 Task: Create a task  Create a new online platform for online meditation and mindfulness sessions , assign it to team member softage.1@softage.net in the project BrightTech and update the status of the task to  Off Track , set the priority of the task to Medium
Action: Mouse moved to (81, 58)
Screenshot: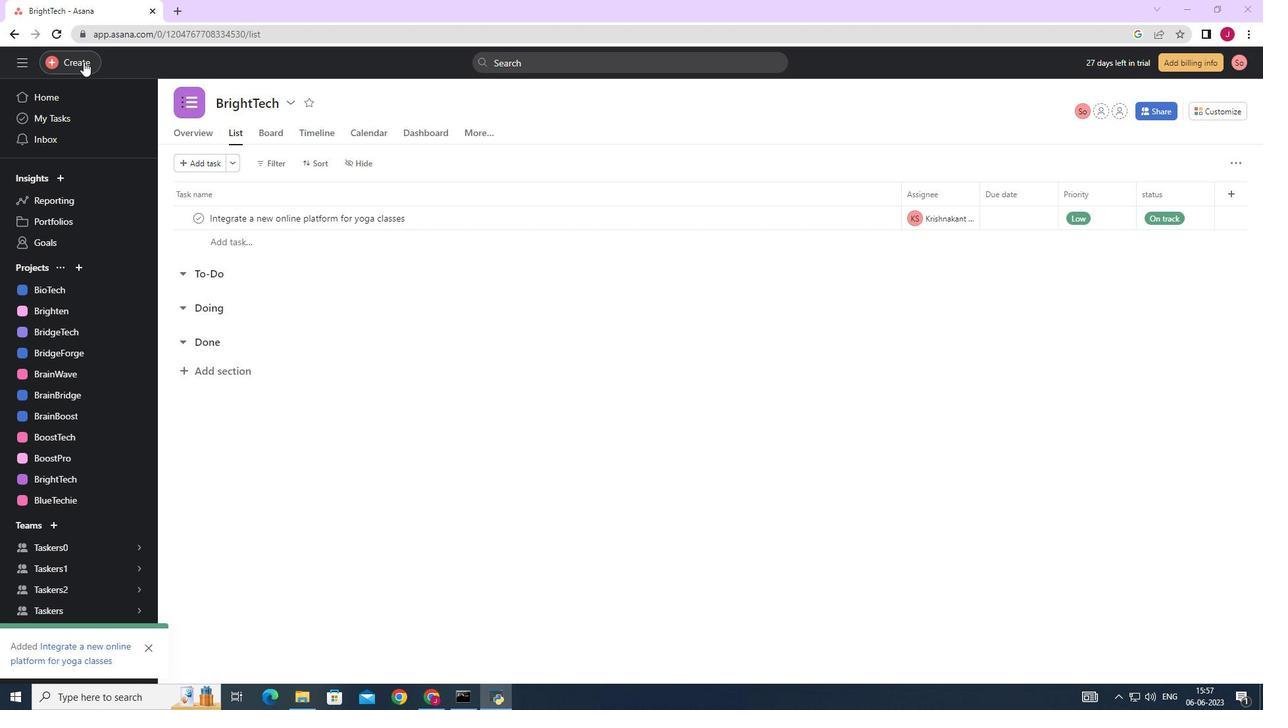
Action: Mouse pressed left at (81, 58)
Screenshot: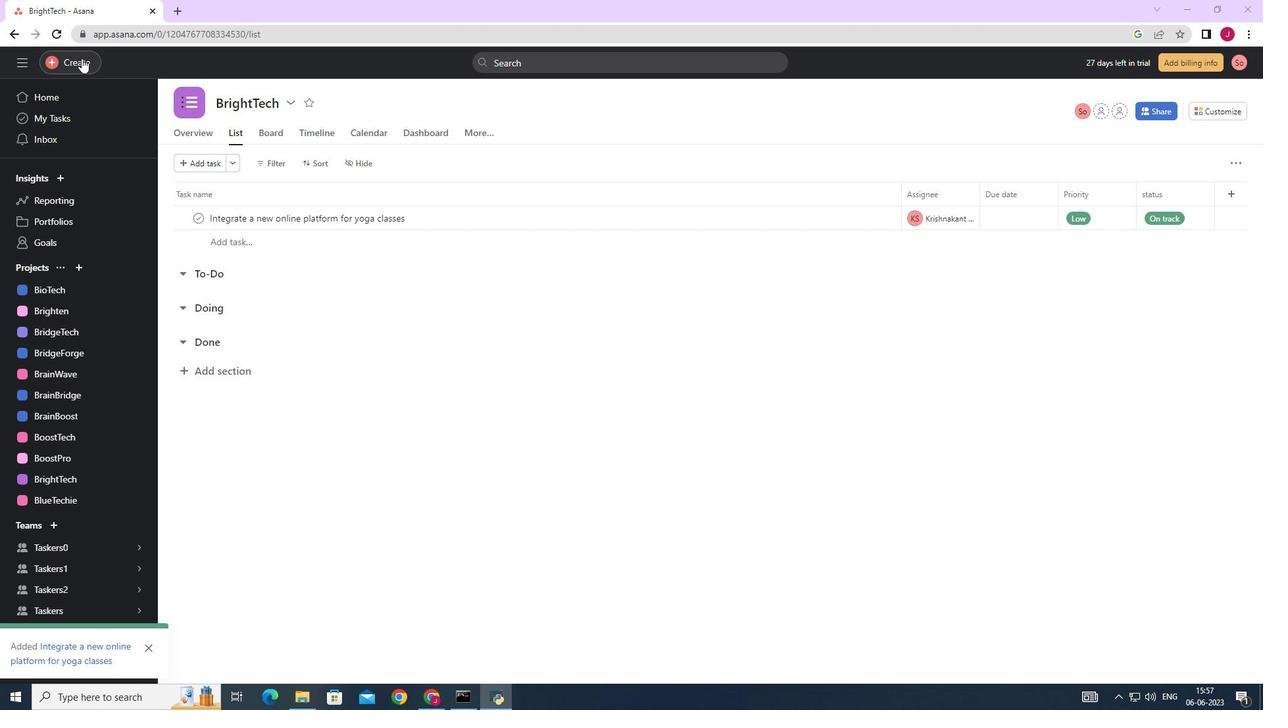 
Action: Mouse moved to (174, 64)
Screenshot: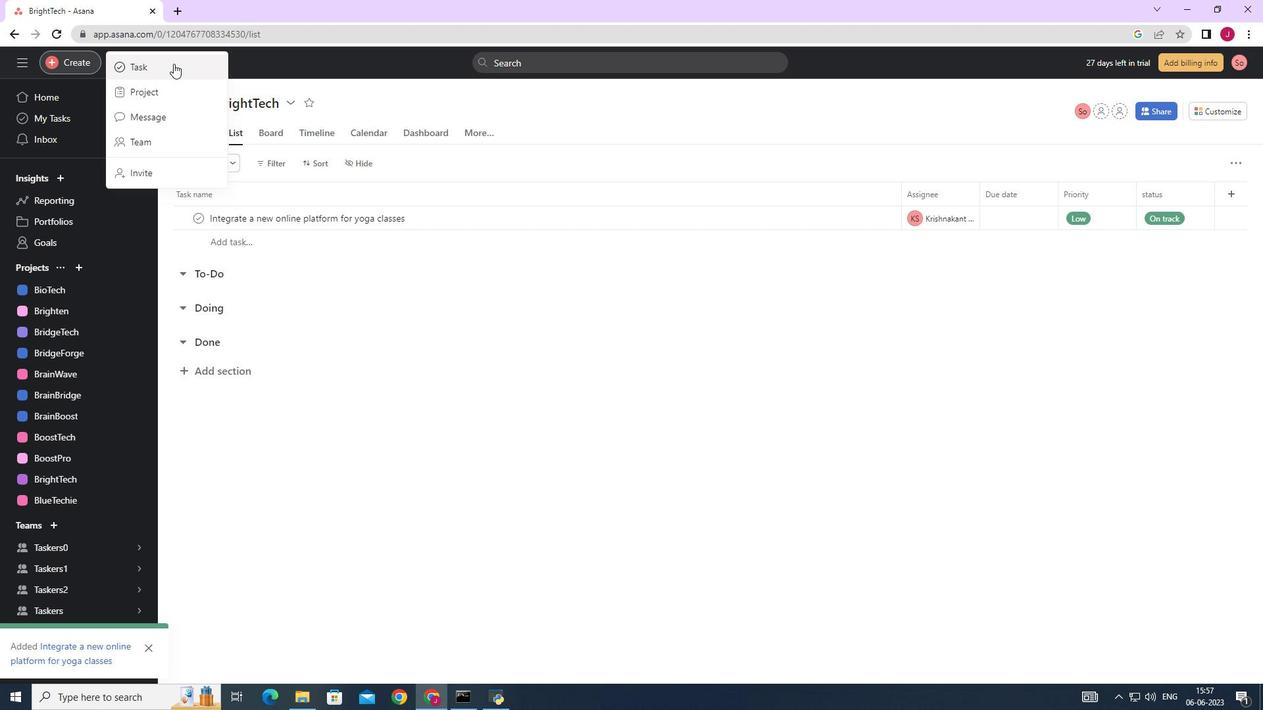 
Action: Mouse pressed left at (174, 64)
Screenshot: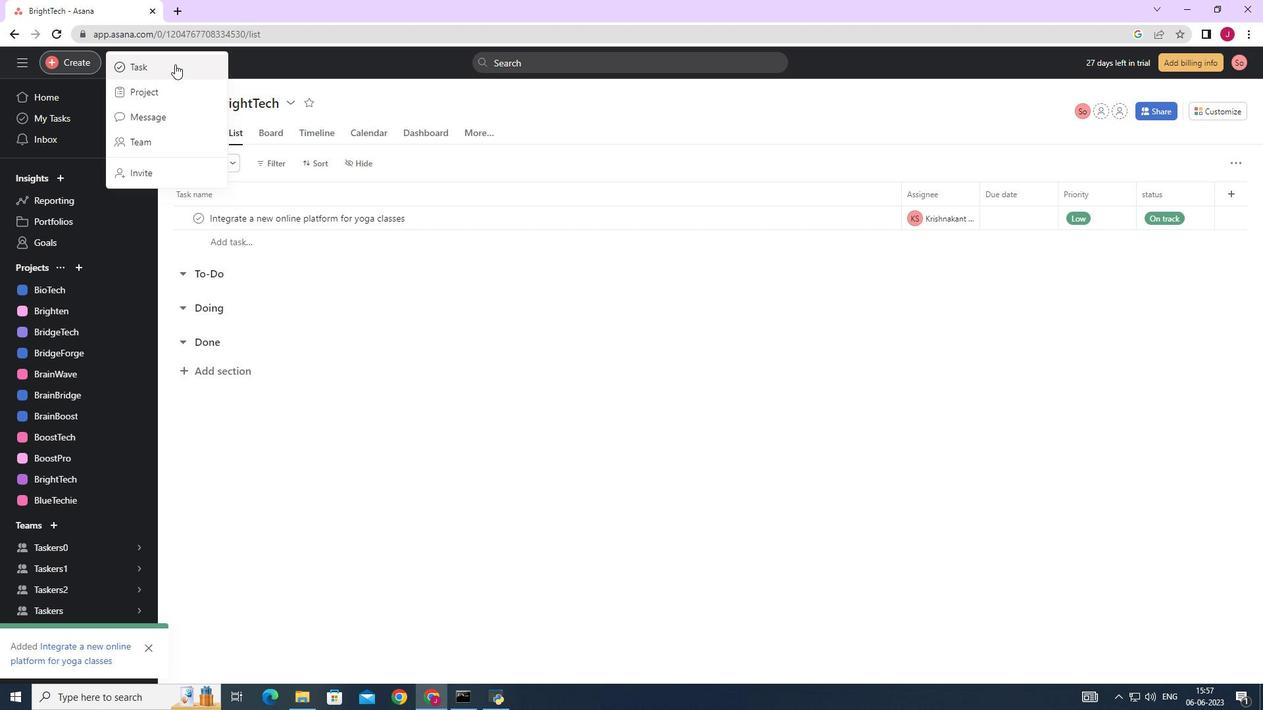 
Action: Mouse moved to (996, 437)
Screenshot: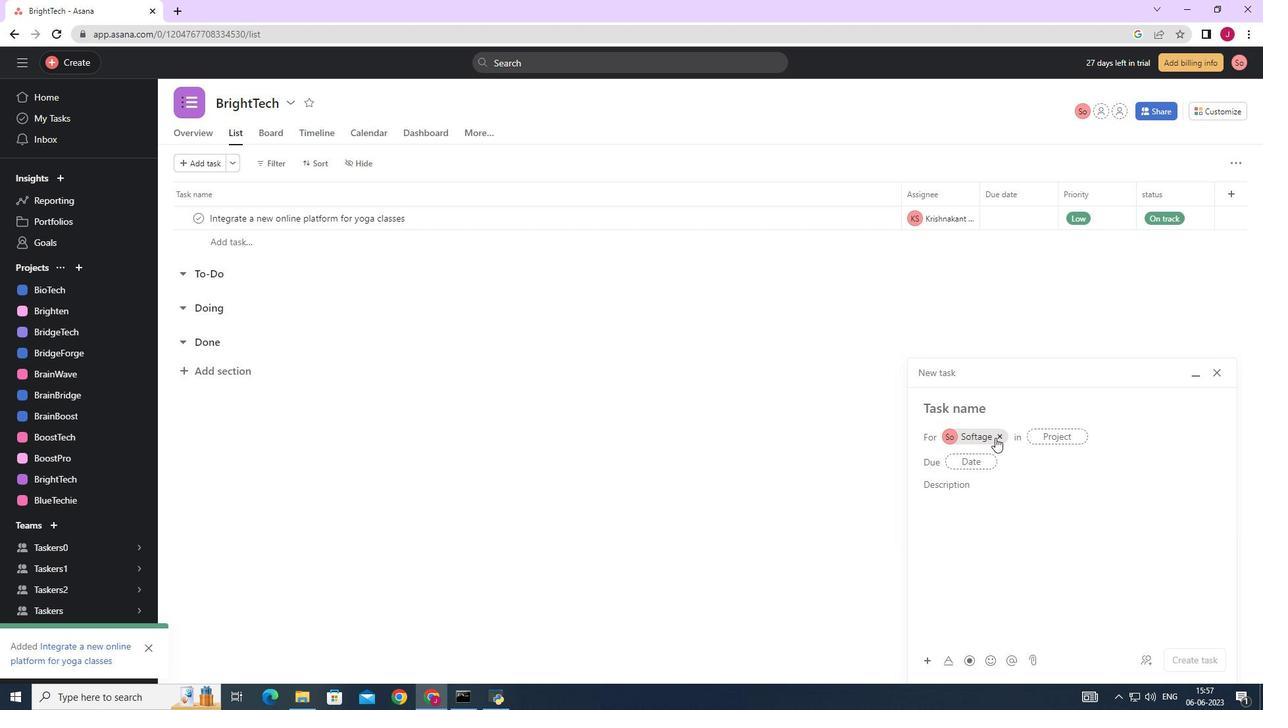 
Action: Mouse pressed left at (996, 437)
Screenshot: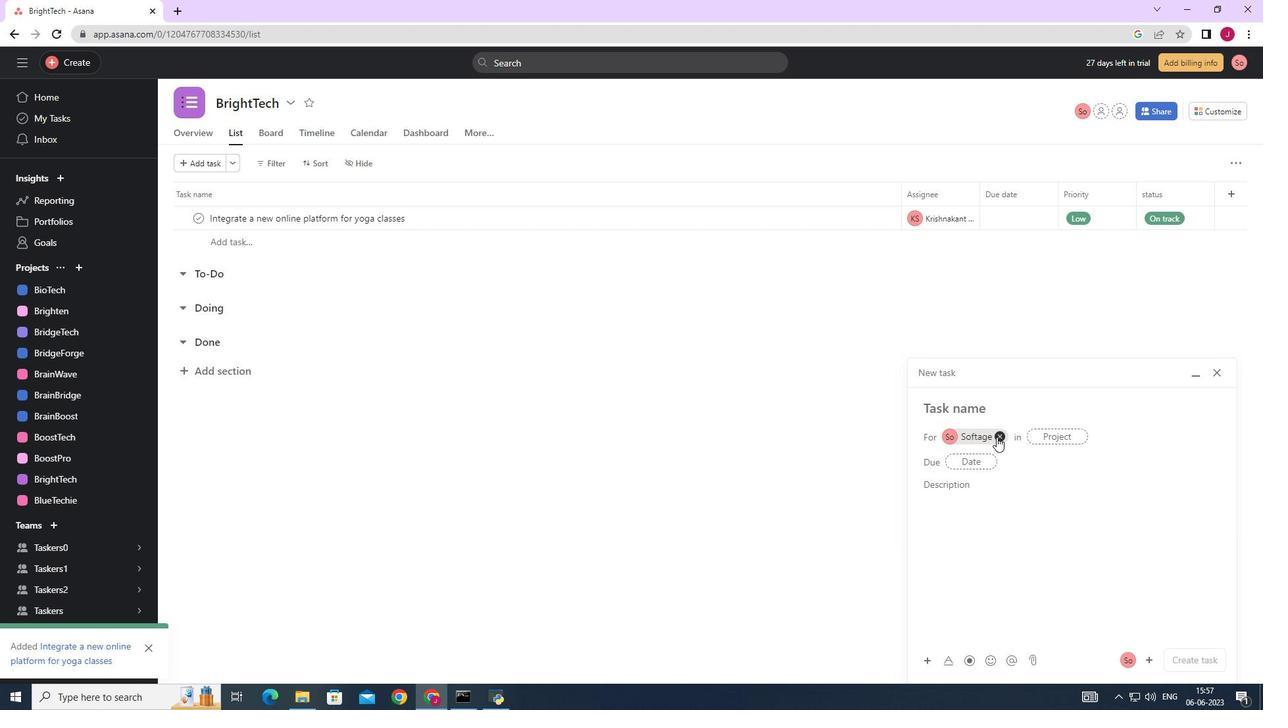 
Action: Mouse moved to (964, 408)
Screenshot: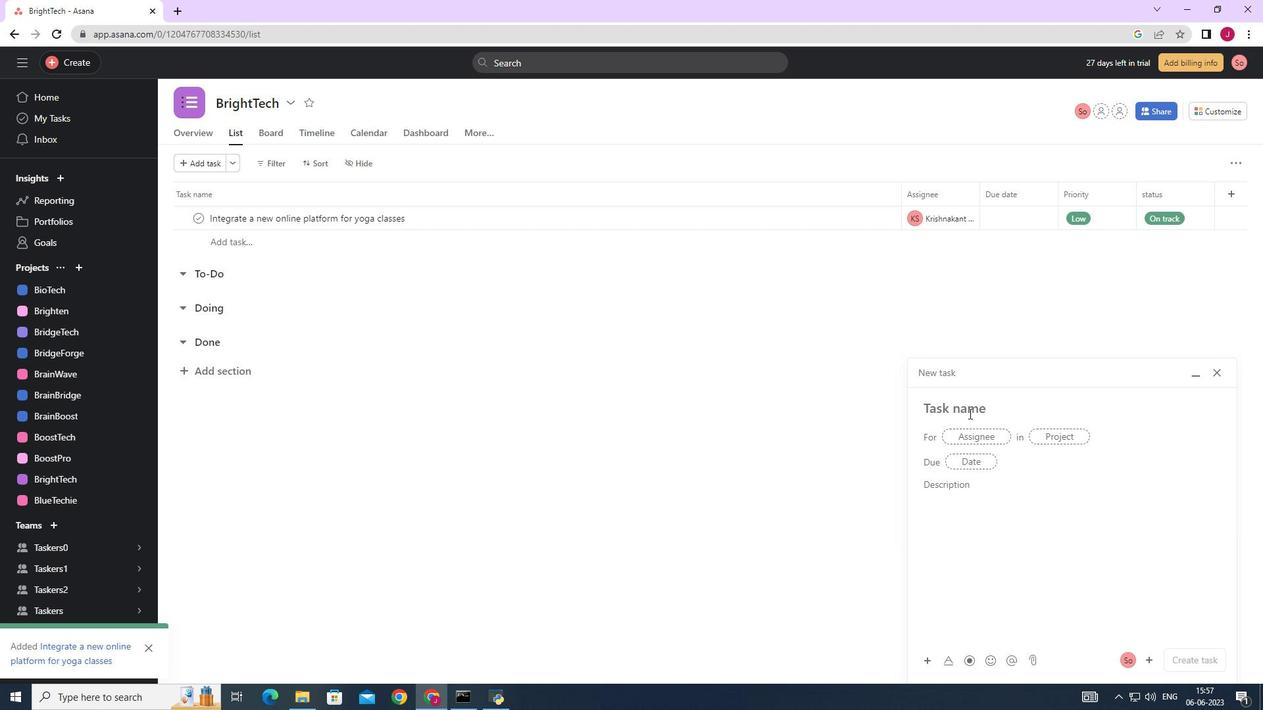 
Action: Mouse pressed left at (964, 408)
Screenshot: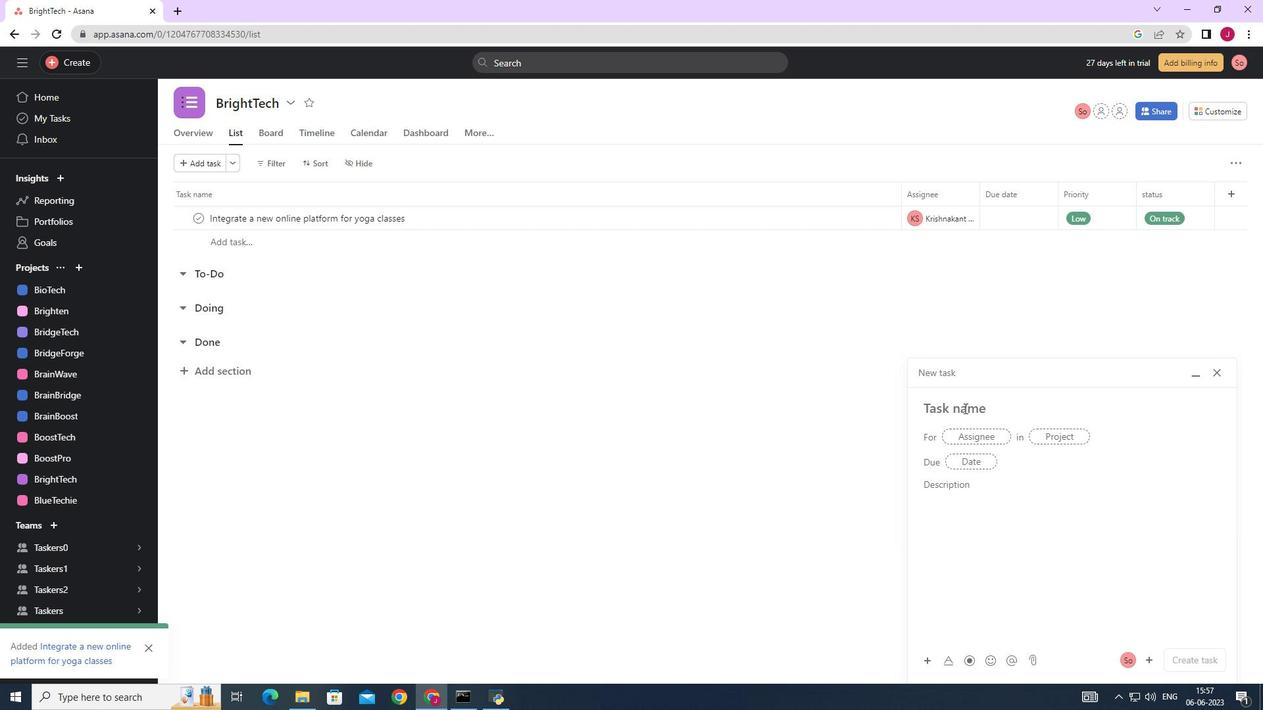 
Action: Key pressed <Key.caps_lock>C<Key.caps_lock>reate<Key.space>anew<Key.space><Key.backspace><Key.backspace><Key.backspace><Key.backspace><Key.space>new<Key.space>online<Key.space>platform<Key.space>for<Key.space>online<Key.space>mediation<Key.space>and<Key.space>mindfulns<Key.backspace>ess<Key.space>sessions
Screenshot: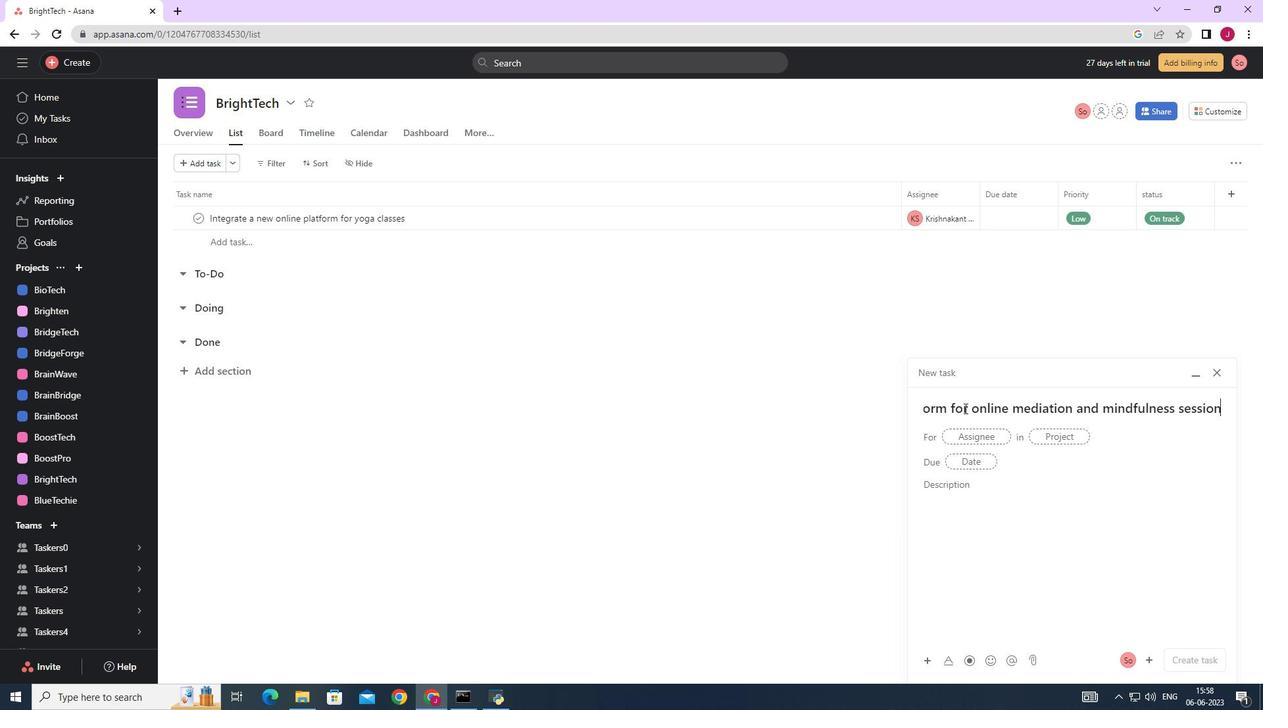 
Action: Mouse moved to (986, 434)
Screenshot: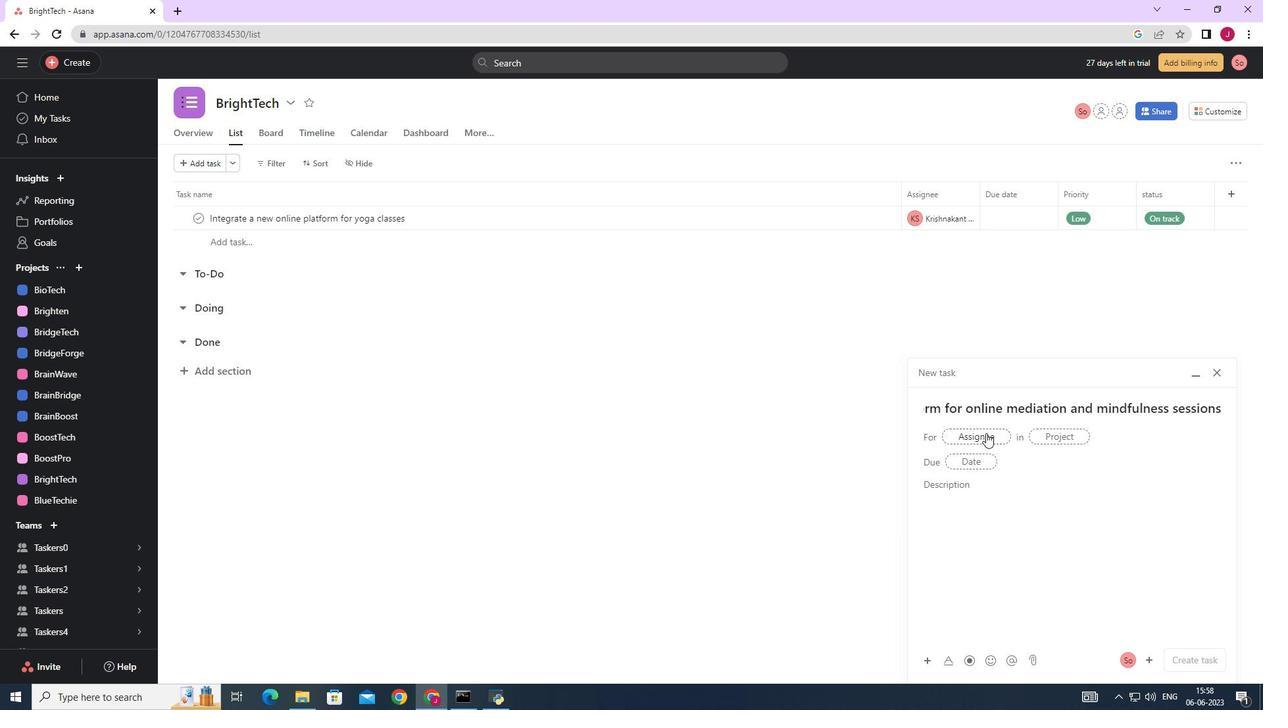 
Action: Mouse pressed left at (986, 434)
Screenshot: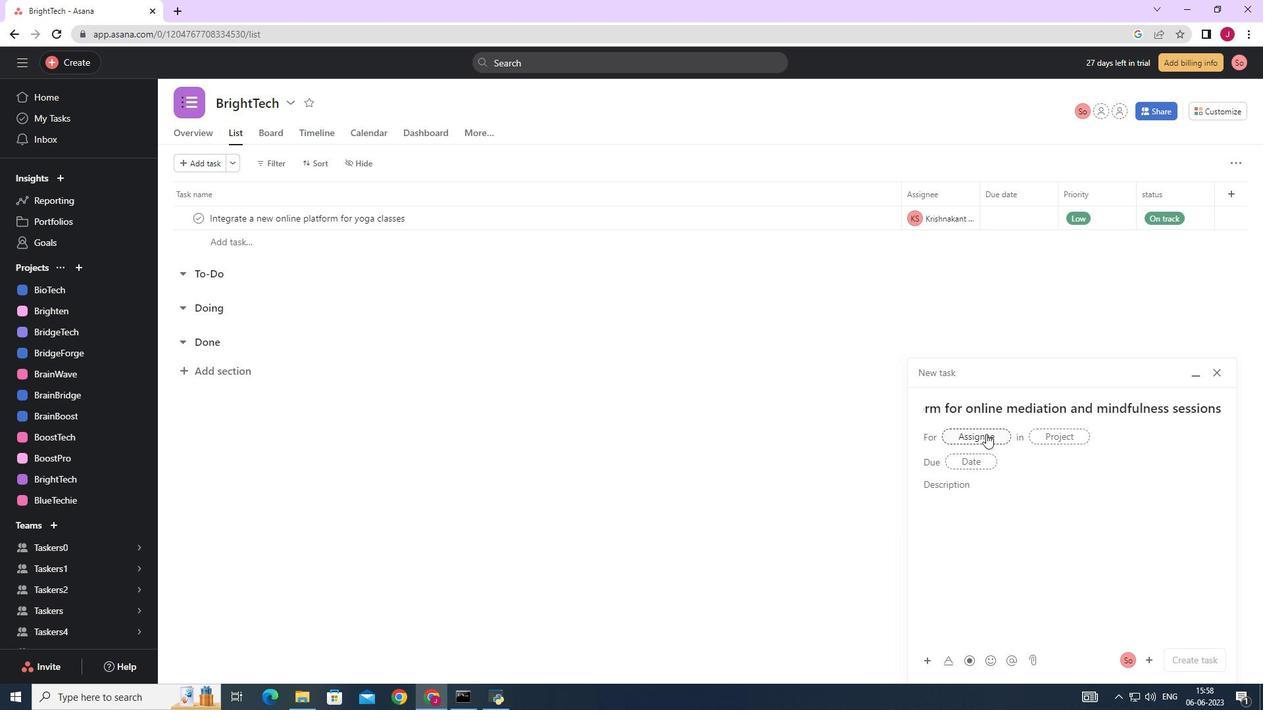 
Action: Key pressed softage.1
Screenshot: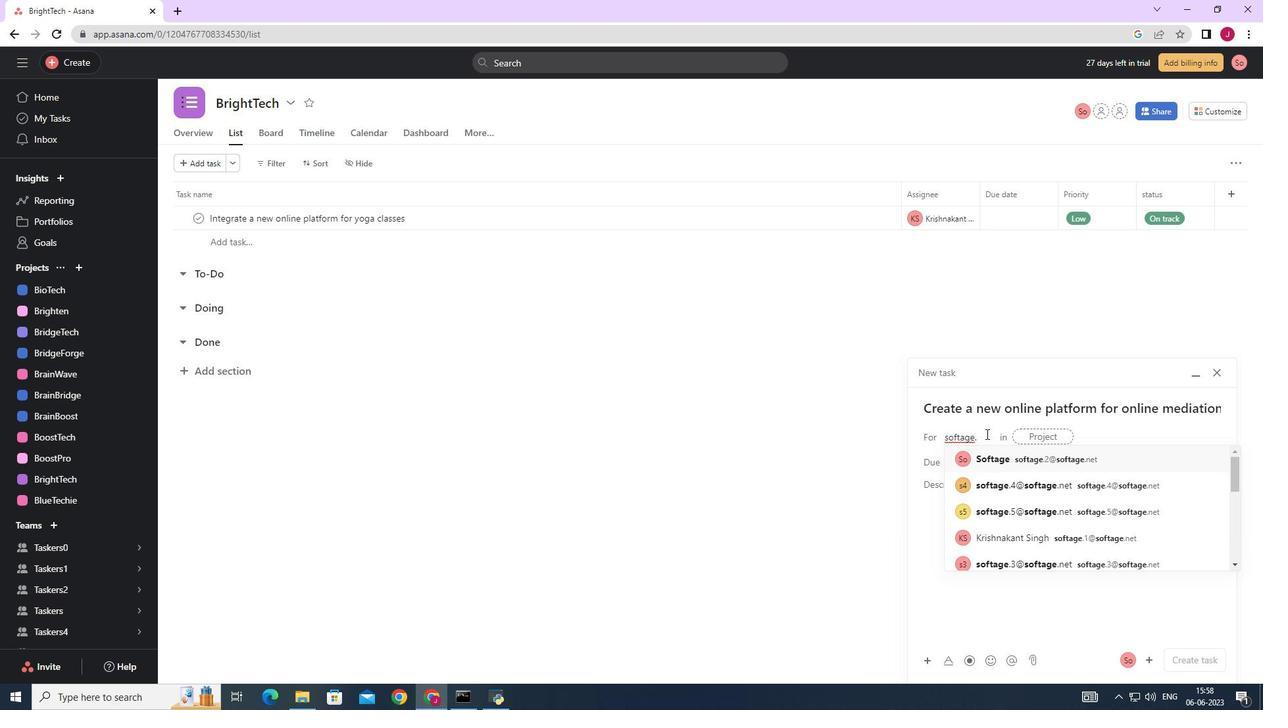 
Action: Mouse moved to (997, 457)
Screenshot: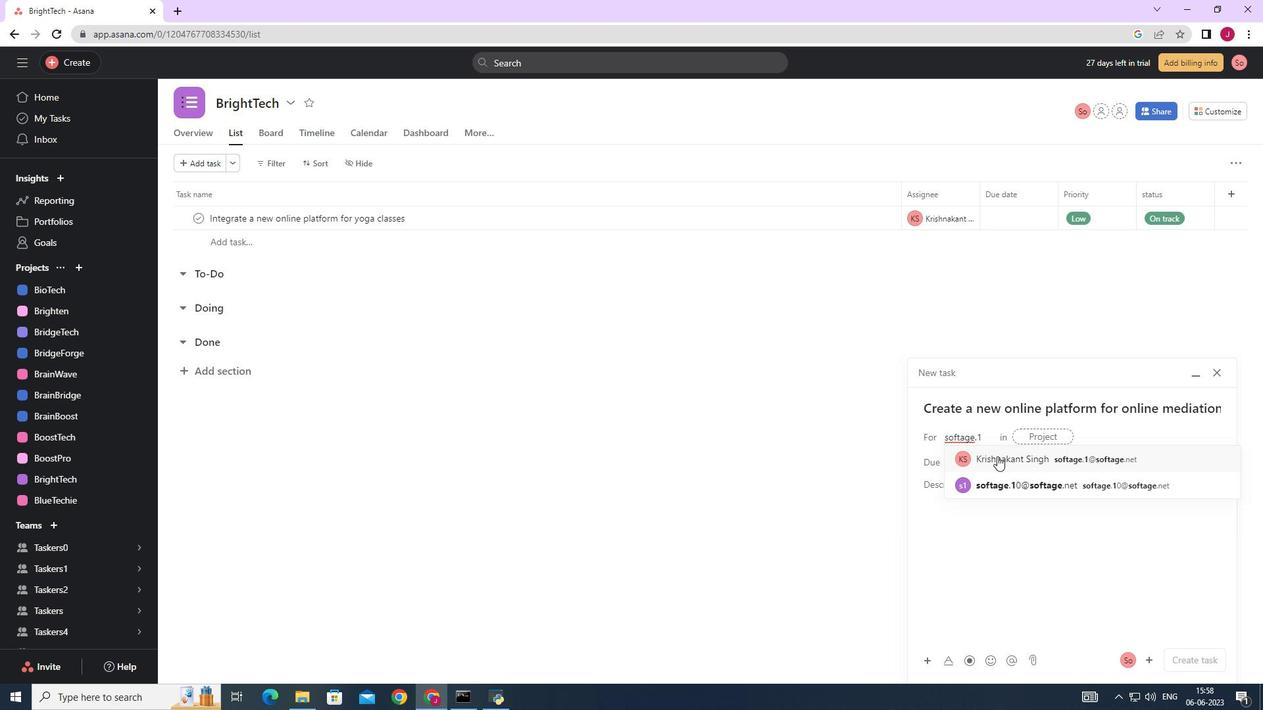 
Action: Mouse pressed left at (997, 457)
Screenshot: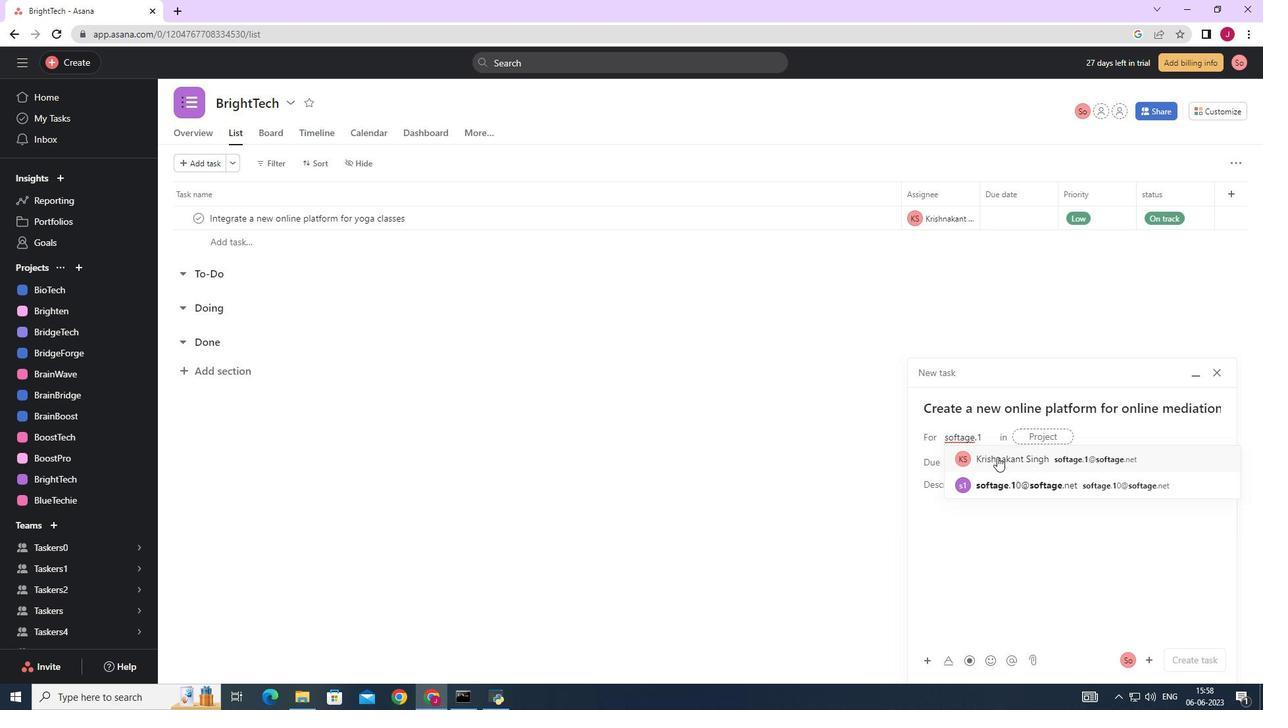 
Action: Mouse moved to (946, 482)
Screenshot: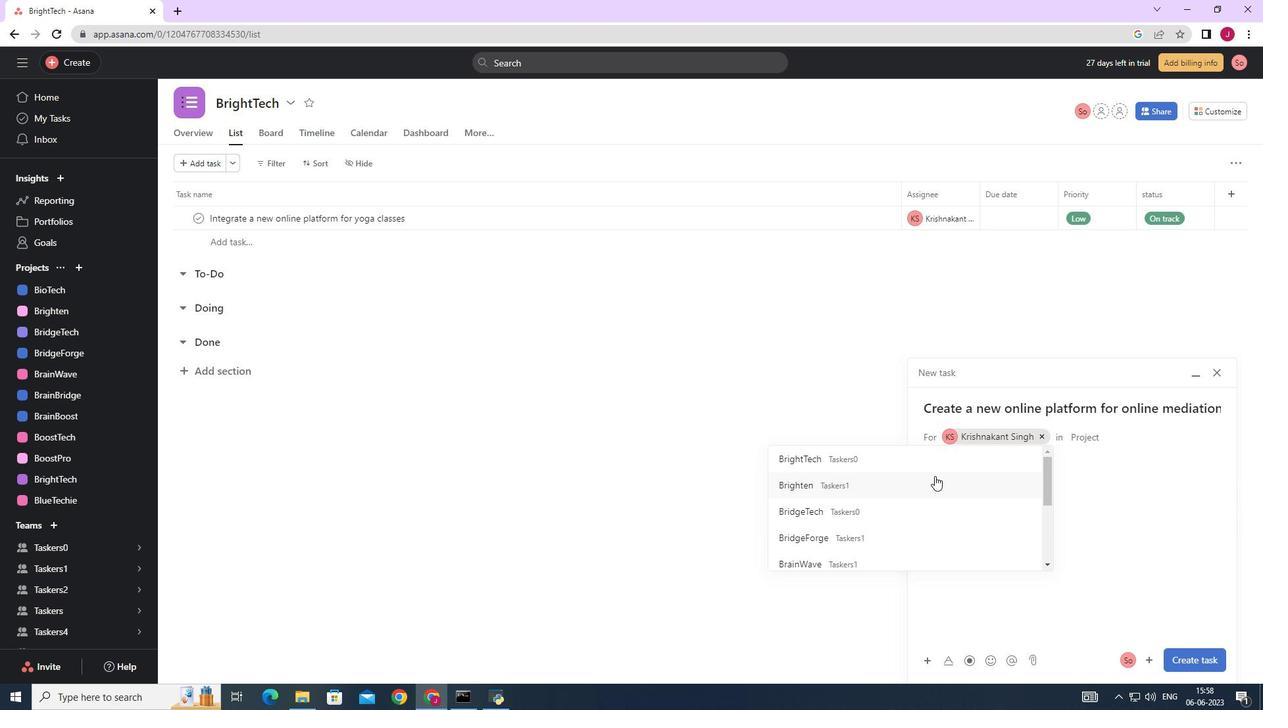 
Action: Mouse scrolled (946, 482) with delta (0, 0)
Screenshot: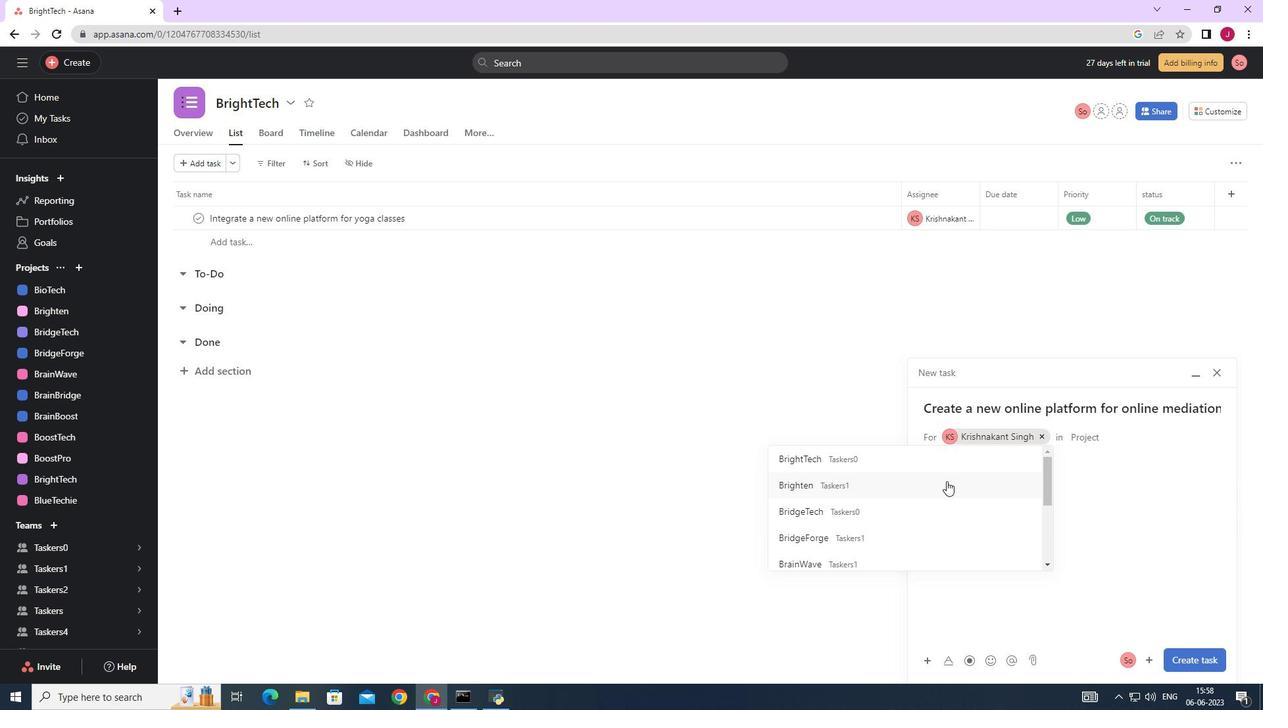 
Action: Mouse scrolled (946, 482) with delta (0, 0)
Screenshot: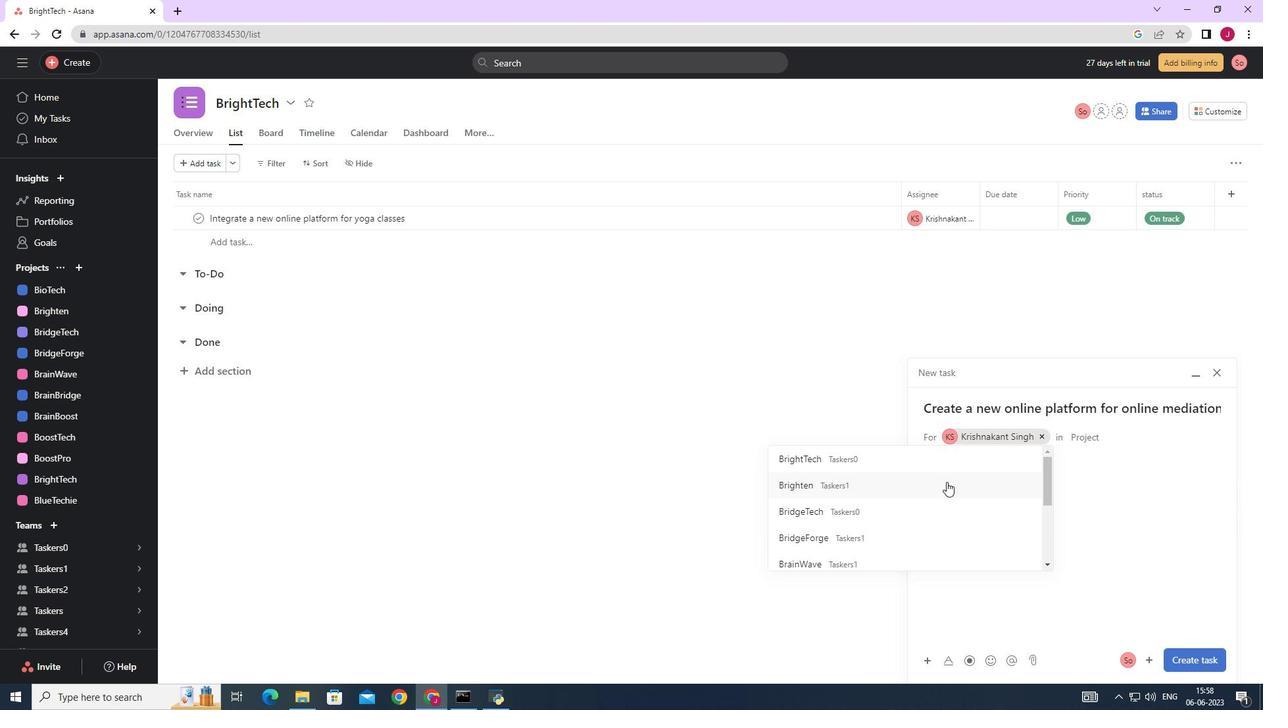 
Action: Mouse moved to (837, 460)
Screenshot: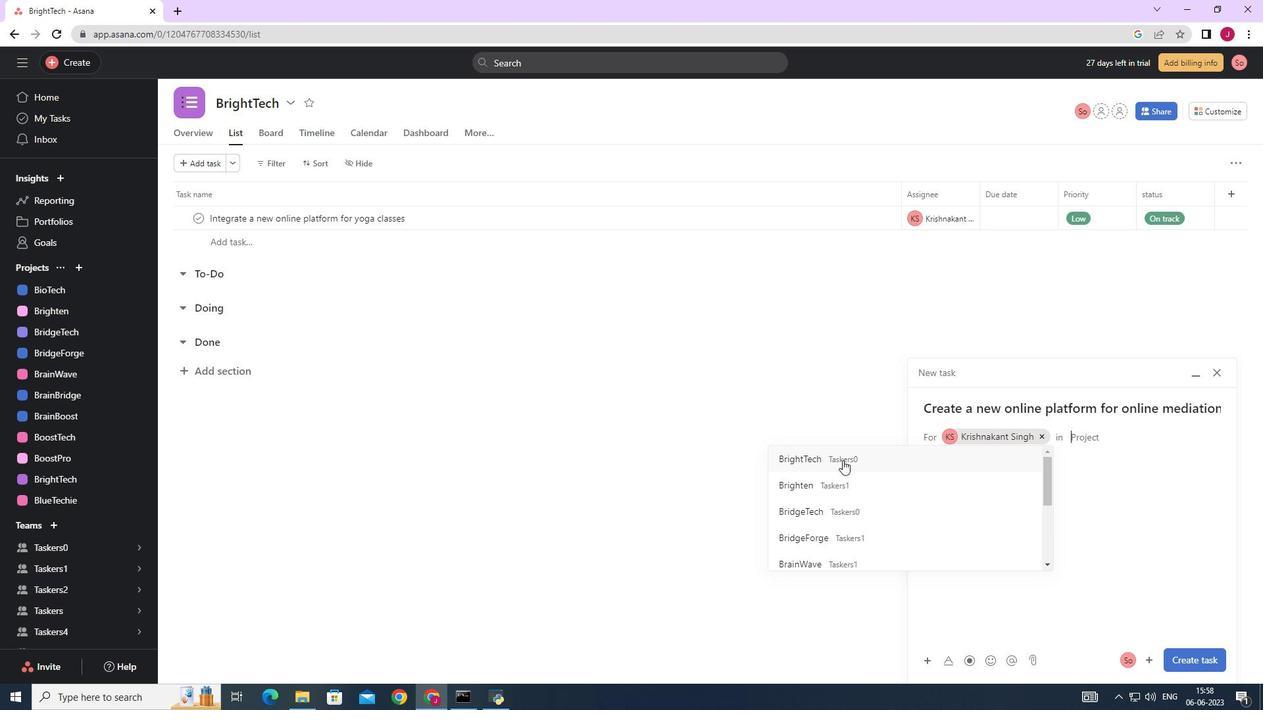
Action: Mouse pressed left at (837, 460)
Screenshot: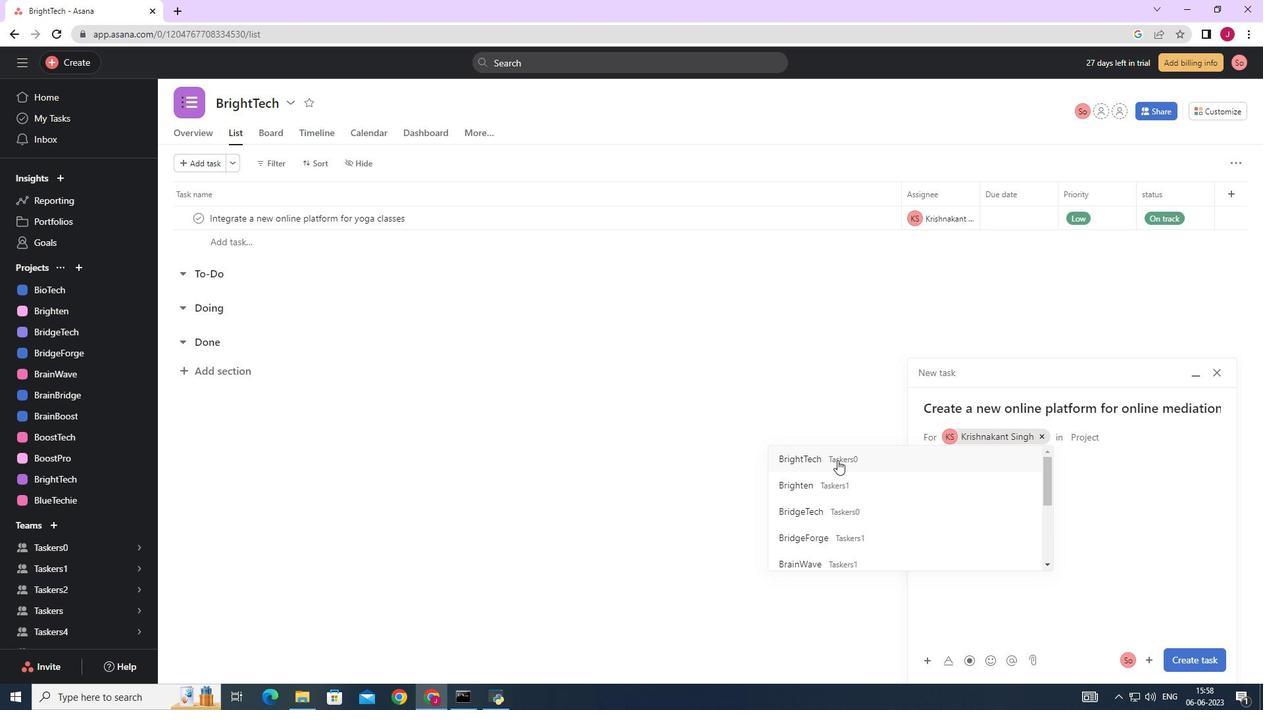 
Action: Mouse moved to (996, 488)
Screenshot: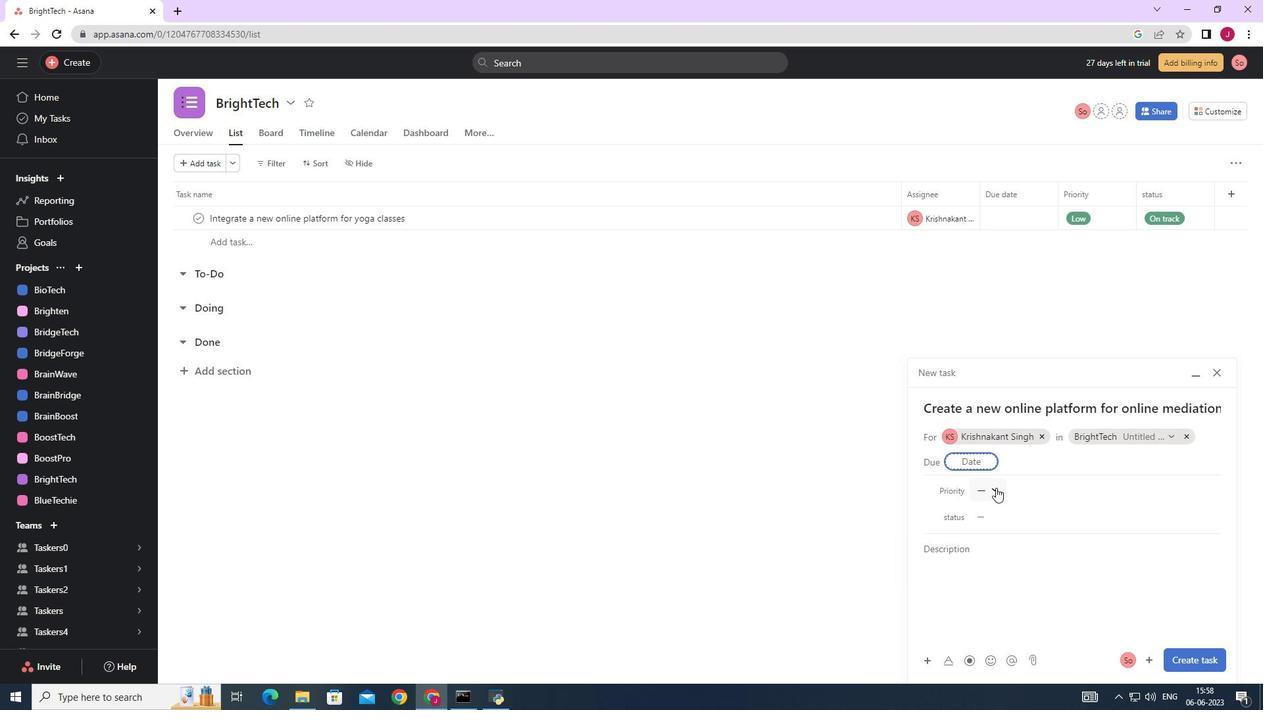 
Action: Mouse pressed left at (996, 488)
Screenshot: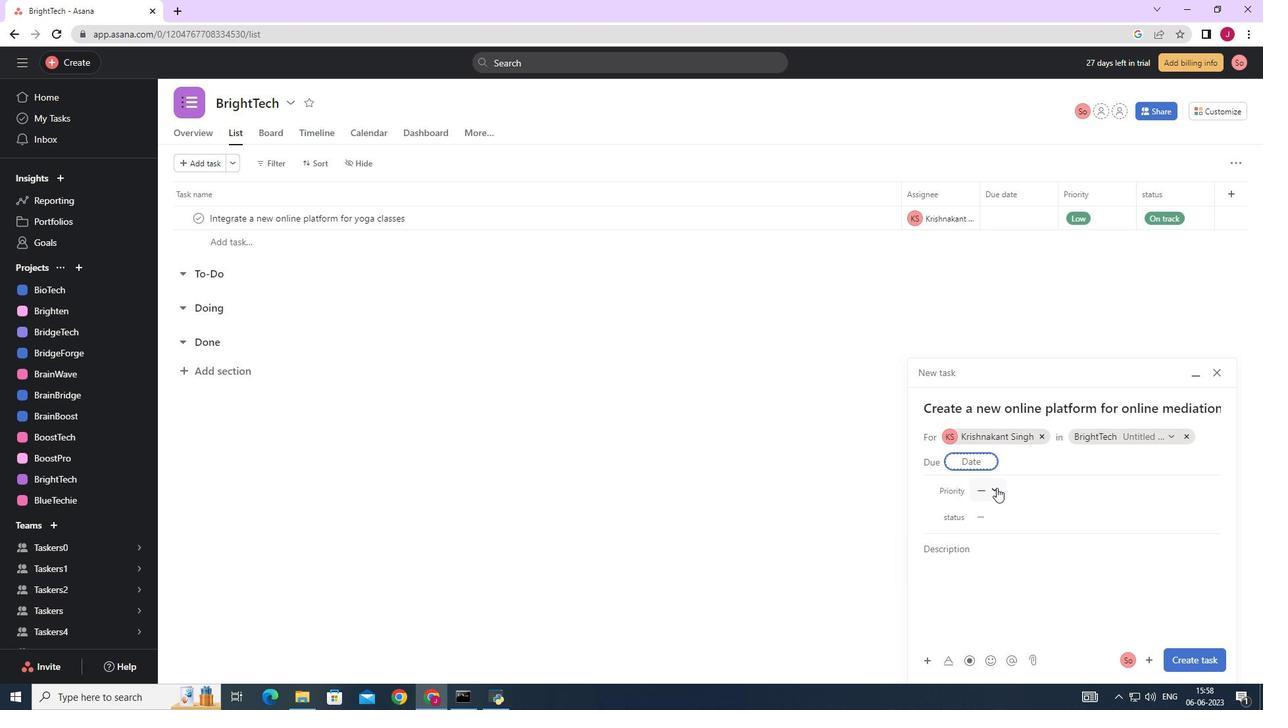 
Action: Mouse moved to (1018, 558)
Screenshot: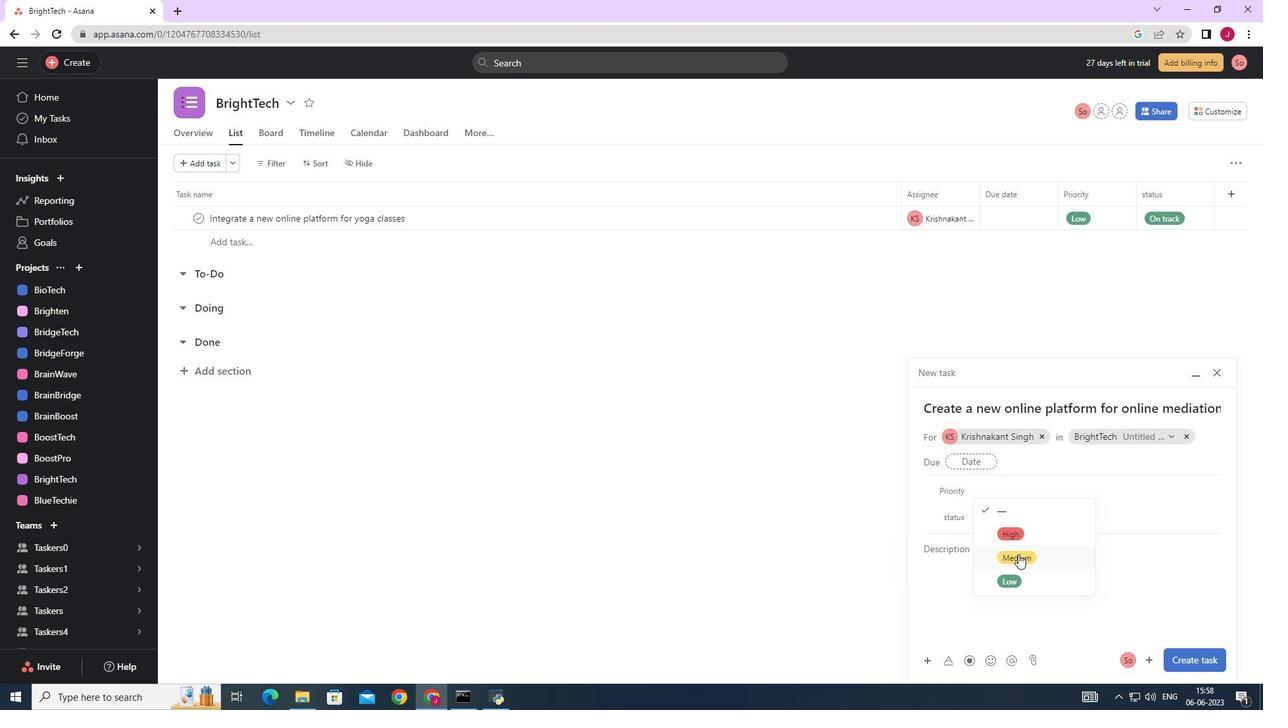 
Action: Mouse pressed left at (1018, 558)
Screenshot: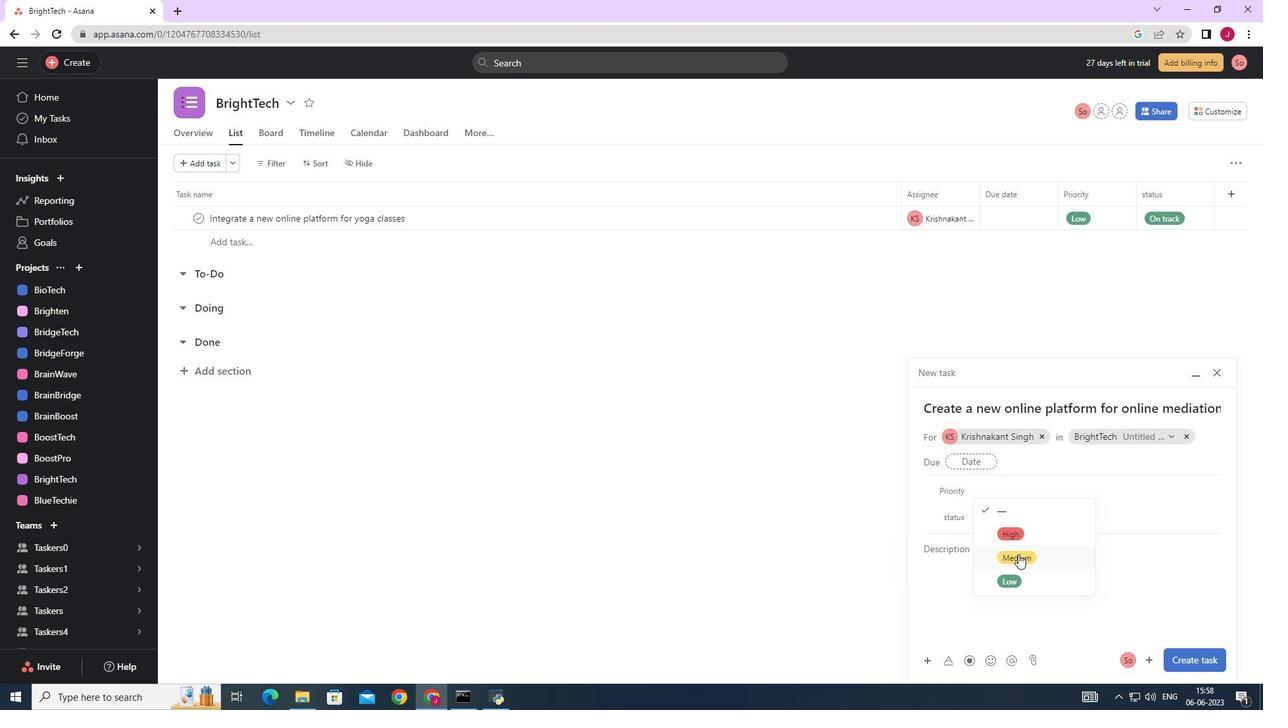 
Action: Mouse moved to (996, 516)
Screenshot: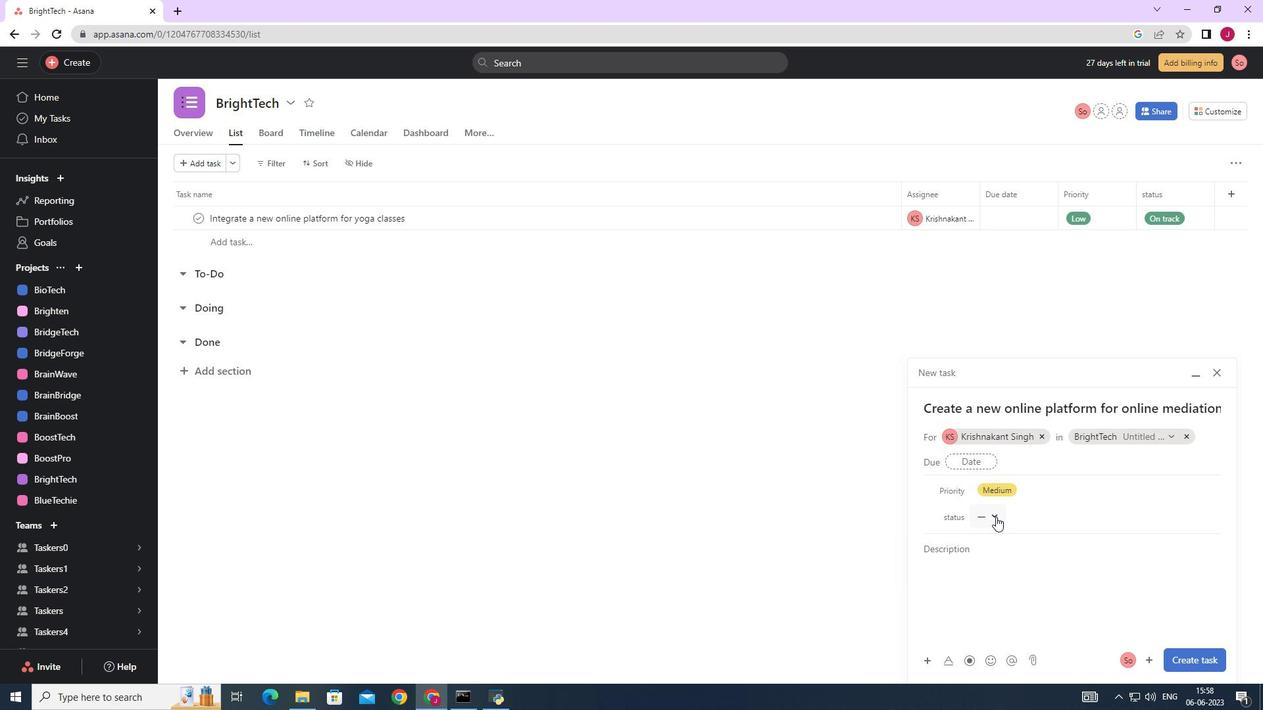 
Action: Mouse pressed left at (996, 516)
Screenshot: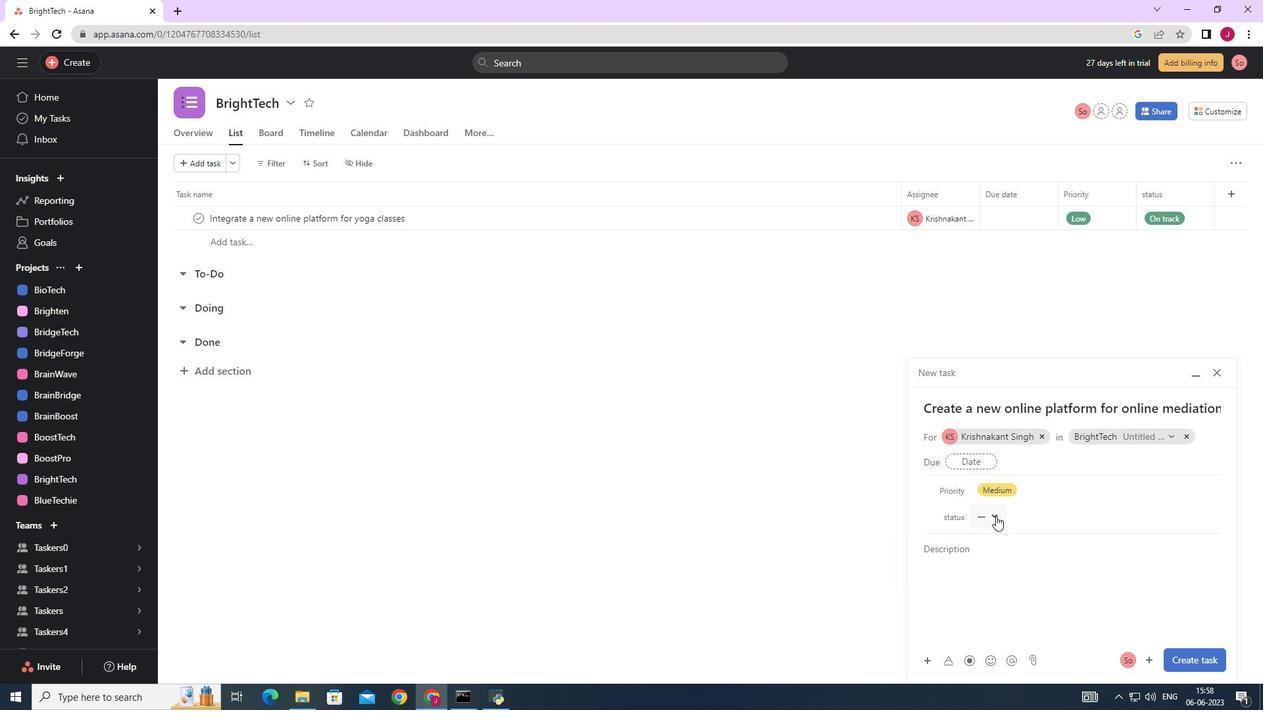 
Action: Mouse moved to (1013, 584)
Screenshot: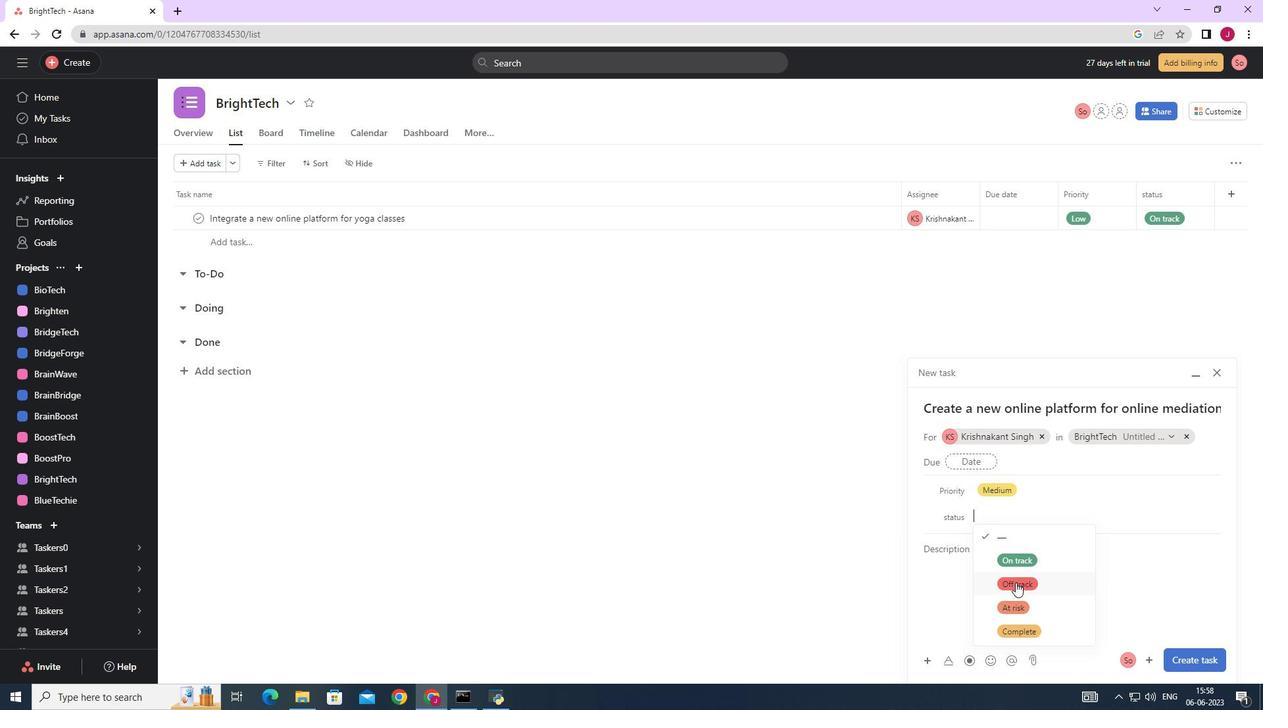 
Action: Mouse pressed left at (1013, 584)
Screenshot: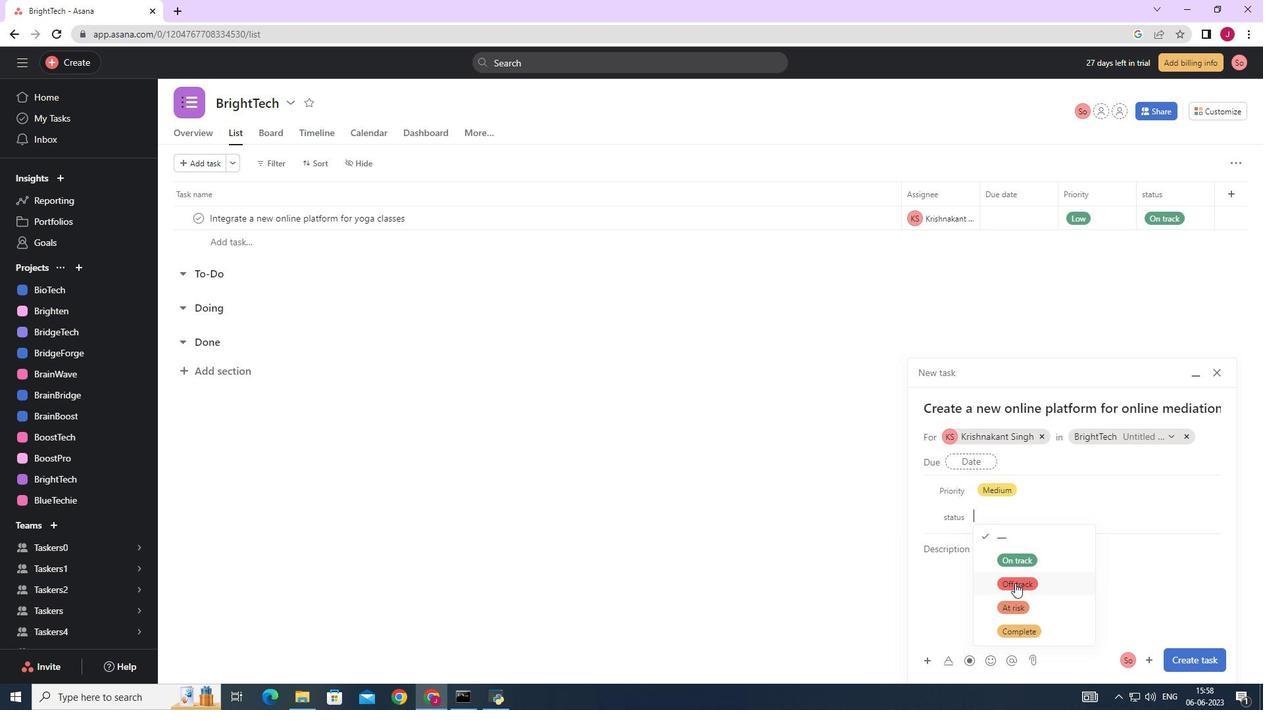 
Action: Mouse moved to (1182, 660)
Screenshot: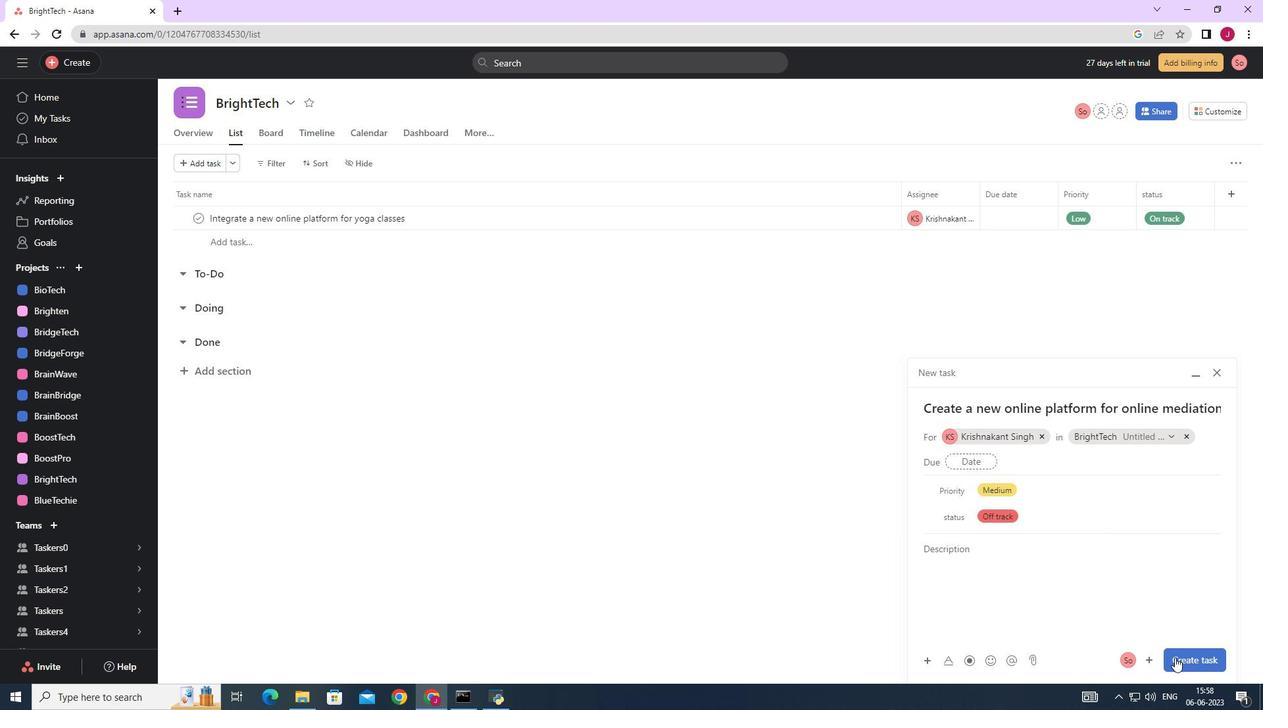 
Action: Mouse pressed left at (1182, 660)
Screenshot: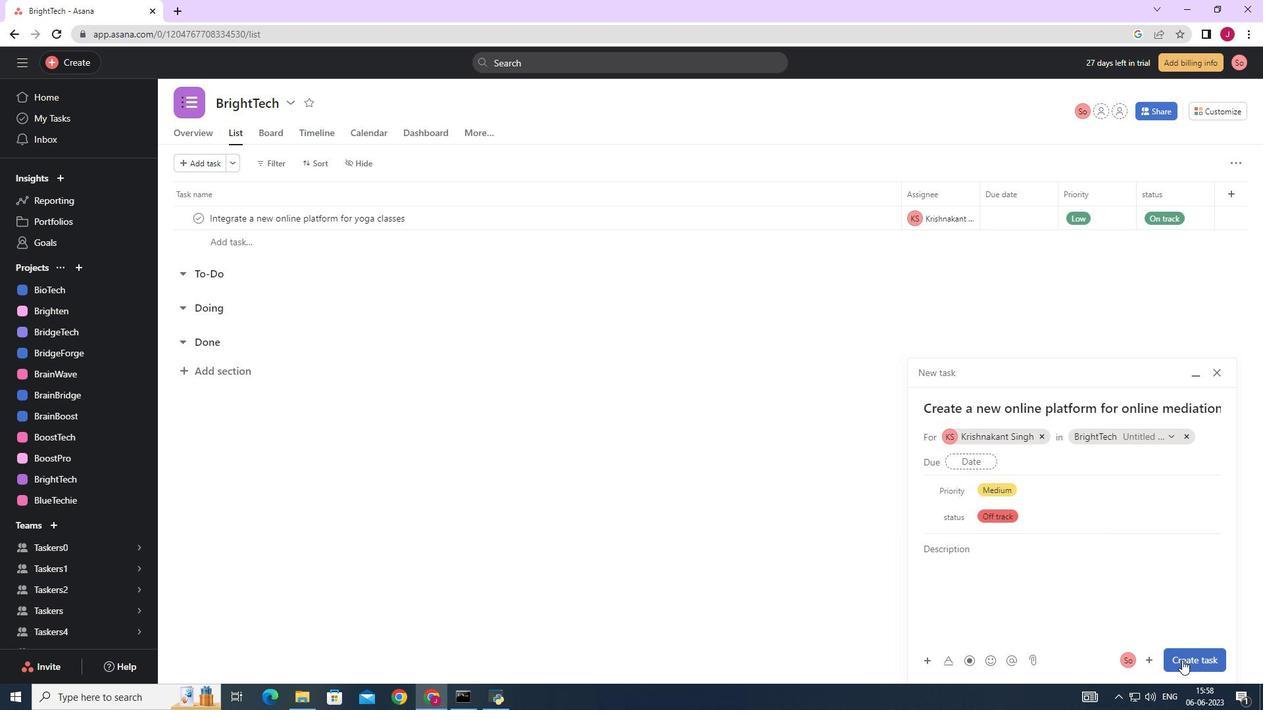 
Action: Mouse moved to (1092, 554)
Screenshot: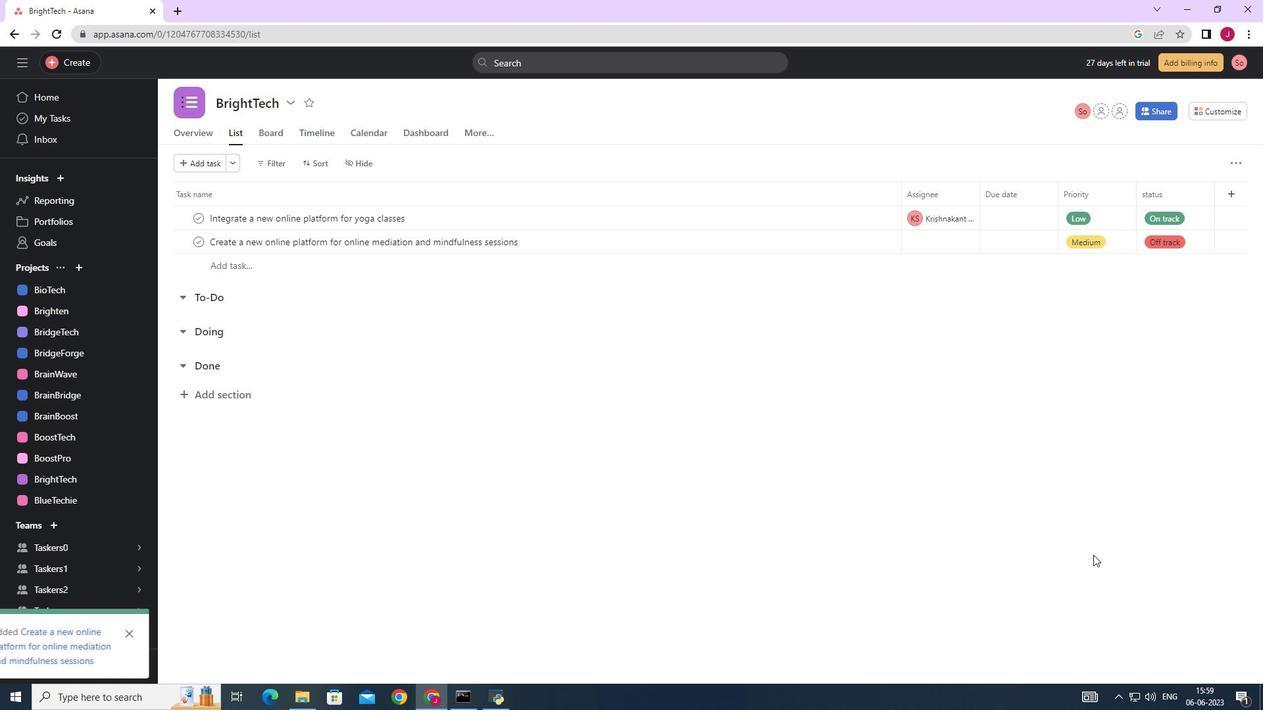 
